 Task: Create dashboard for admin to gain insights into engagement and performance.
Action: Mouse moved to (334, 63)
Screenshot: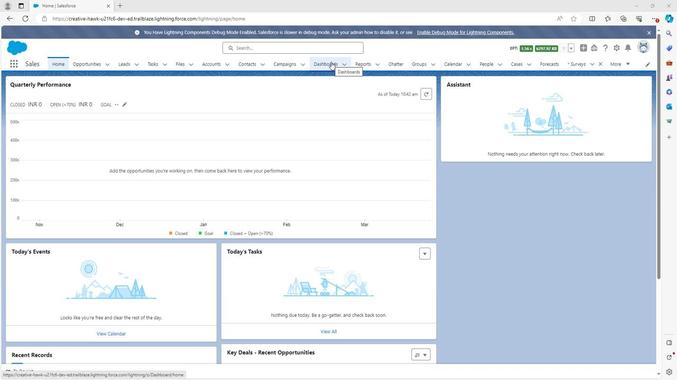 
Action: Mouse pressed left at (334, 63)
Screenshot: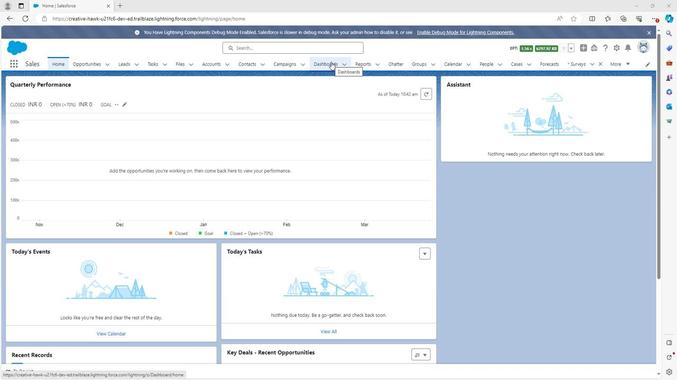 
Action: Mouse moved to (603, 93)
Screenshot: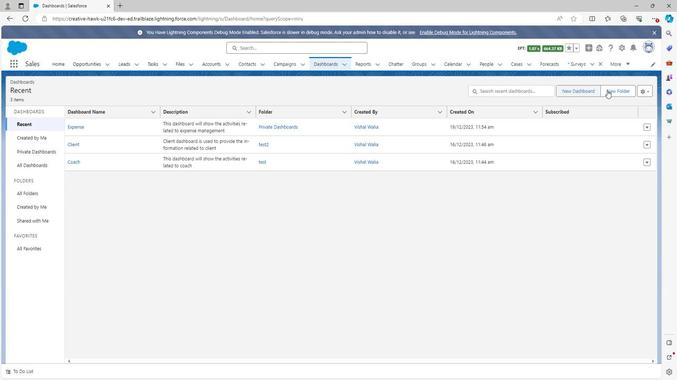 
Action: Mouse pressed left at (603, 93)
Screenshot: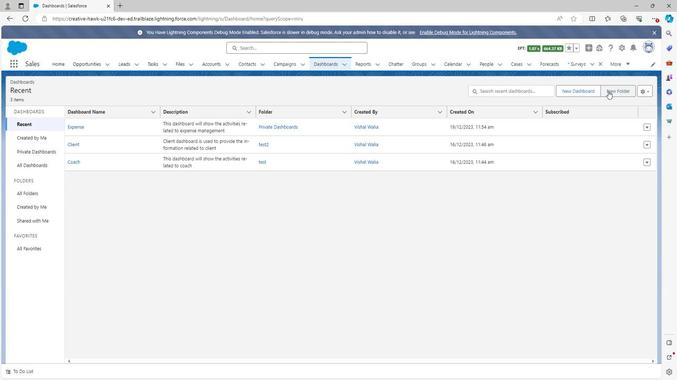 
Action: Mouse moved to (273, 190)
Screenshot: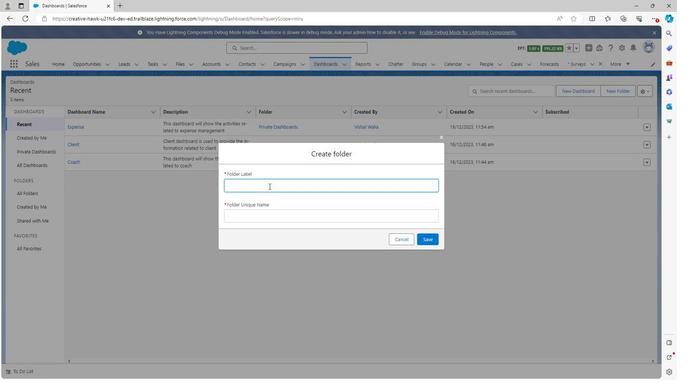 
Action: Mouse pressed left at (273, 190)
Screenshot: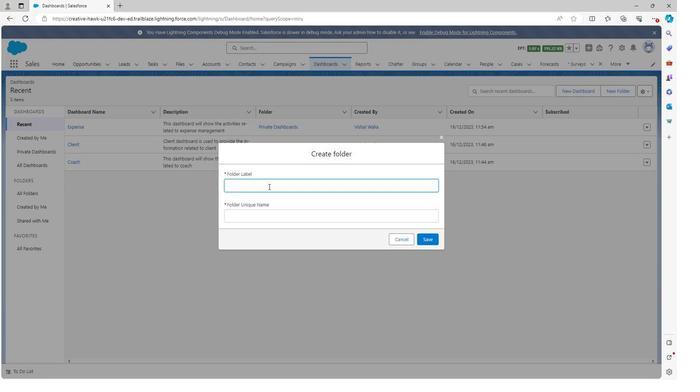 
Action: Key pressed <Key.shift>Announcement
Screenshot: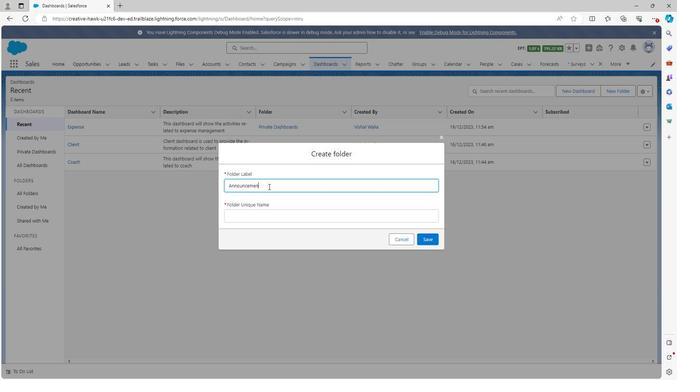 
Action: Mouse moved to (282, 200)
Screenshot: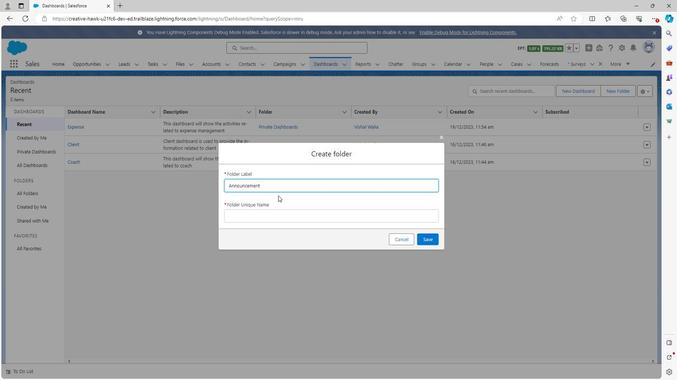 
Action: Mouse pressed left at (282, 200)
Screenshot: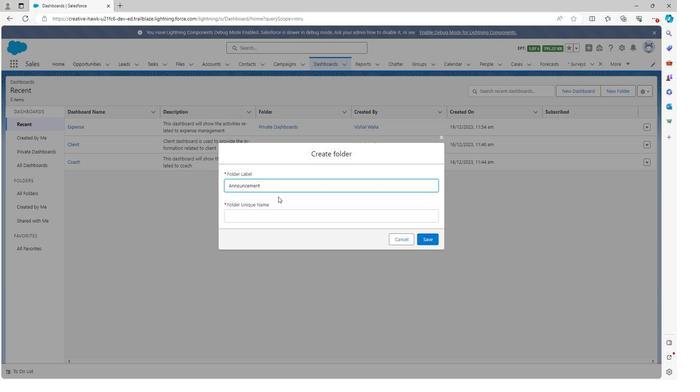 
Action: Mouse moved to (312, 200)
Screenshot: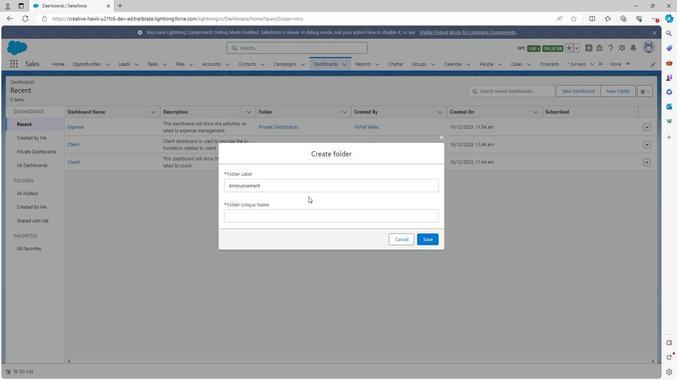
Action: Mouse pressed left at (312, 200)
Screenshot: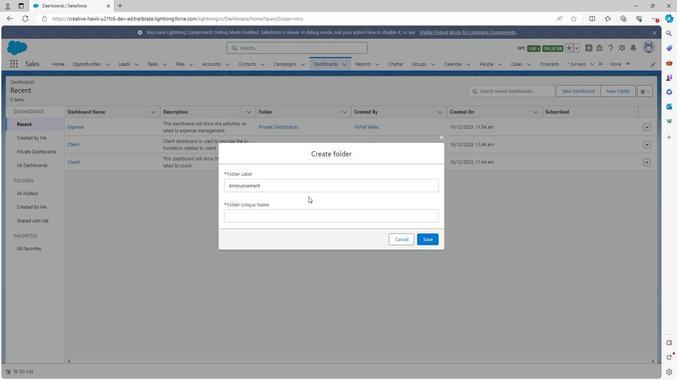 
Action: Mouse moved to (286, 223)
Screenshot: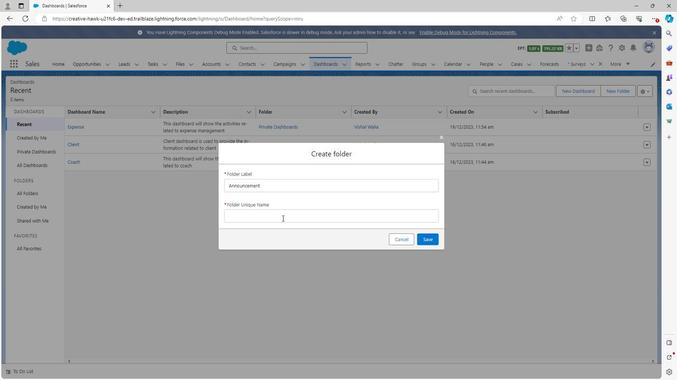 
Action: Mouse pressed left at (286, 223)
Screenshot: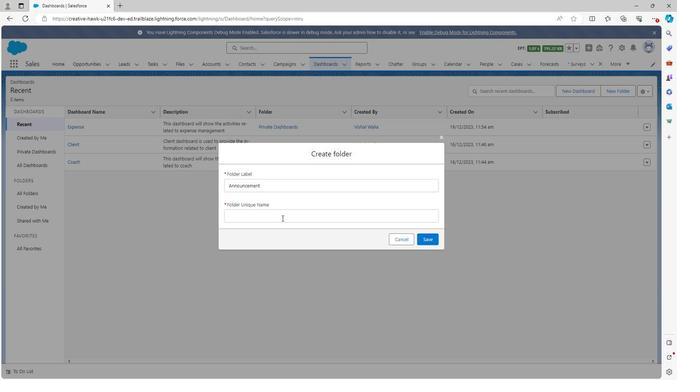 
Action: Mouse moved to (424, 242)
Screenshot: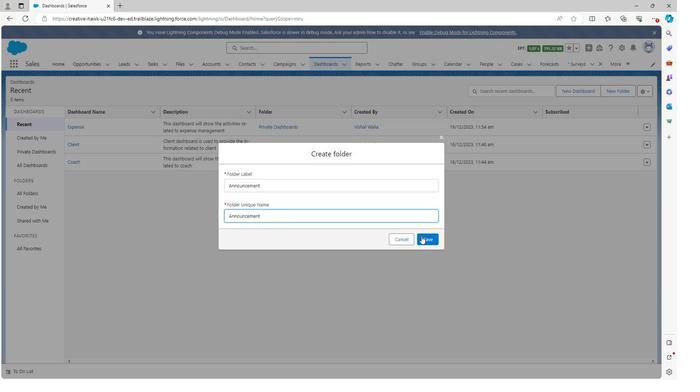 
Action: Mouse pressed left at (424, 242)
Screenshot: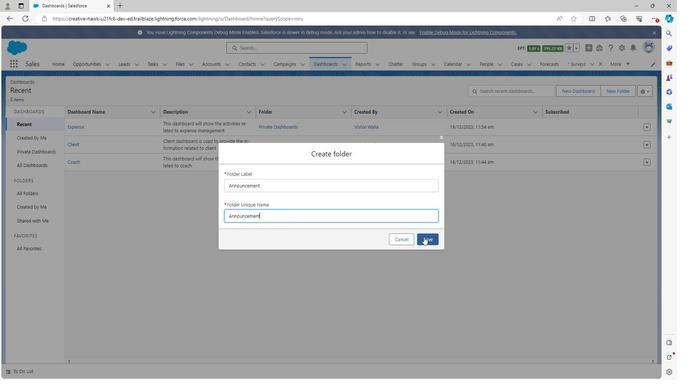 
Action: Mouse moved to (555, 95)
Screenshot: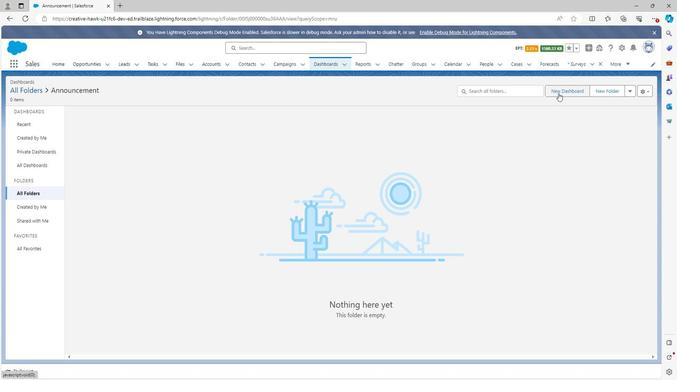
Action: Mouse pressed left at (555, 95)
Screenshot: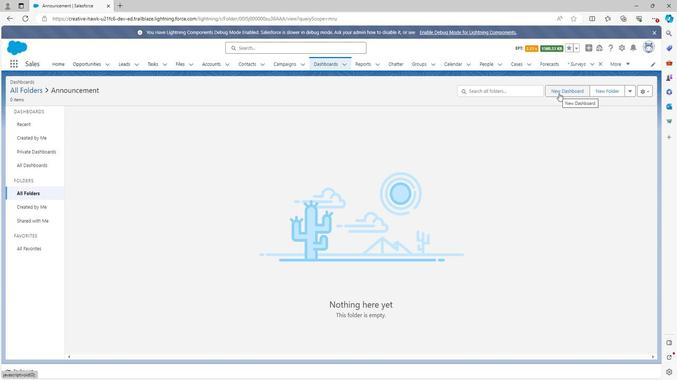 
Action: Mouse moved to (334, 193)
Screenshot: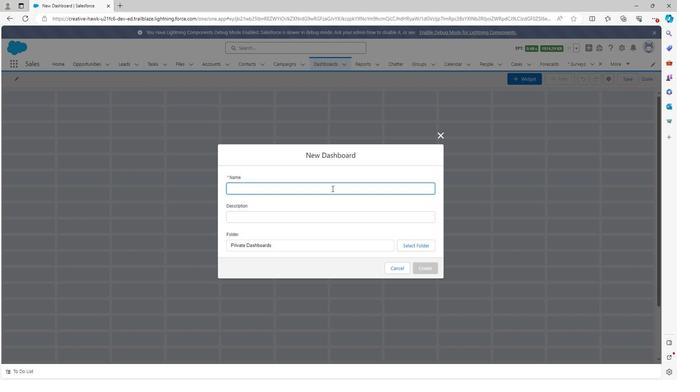 
Action: Mouse pressed left at (334, 193)
Screenshot: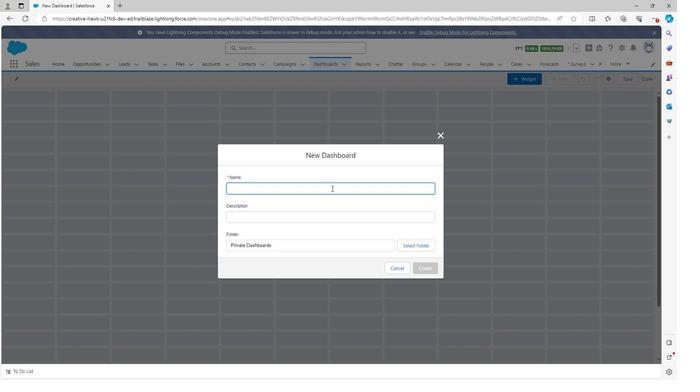 
Action: Key pressed <Key.shift><Key.shift><Key.shift><Key.shift><Key.shift><Key.shift><Key.shift><Key.shift><Key.shift><Key.shift><Key.shift><Key.shift><Key.shift><Key.shift><Key.shift><Key.shift><Key.shift><Key.shift><Key.shift><Key.shift><Key.shift><Key.shift><Key.shift><Key.shift><Key.shift><Key.shift><Key.shift><Key.shift><Key.shift><Key.shift><Key.shift><Key.shift><Key.shift><Key.shift><Key.shift><Key.shift><Key.shift><Key.shift><Key.shift><Key.shift><Key.shift><Key.shift><Key.shift><Key.shift><Key.shift><Key.shift><Key.shift><Key.shift><Key.shift><Key.shift><Key.shift><Key.shift><Key.shift><Key.shift><Key.shift><Key.shift><Key.shift><Key.shift><Key.shift><Key.shift><Key.shift><Key.shift><Key.shift><Key.shift><Key.shift><Key.shift><Key.shift><Key.shift><Key.shift><Key.shift><Key.shift><Key.shift><Key.shift><Key.shift><Key.shift><Key.shift><Key.shift><Key.shift><Key.shift><Key.shift><Key.shift><Key.shift><Key.shift><Key.shift><Key.shift><Key.shift><Key.shift><Key.shift><Key.shift><Key.shift><Key.shift><Key.shift><Key.shift><Key.shift><Key.shift><Key.shift><Key.shift><Key.shift><Key.shift><Key.shift><Key.shift><Key.shift><Key.shift><Key.shift><Key.shift><Key.shift><Key.shift><Key.shift><Key.shift><Key.shift><Key.shift><Key.shift><Key.shift><Key.shift><Key.shift><Key.shift><Key.shift><Key.shift><Key.shift><Key.shift><Key.shift><Key.shift><Key.shift><Key.shift><Key.shift><Key.shift><Key.shift><Key.shift><Key.shift><Key.shift><Key.shift><Key.shift><Key.shift><Key.shift><Key.shift><Key.shift><Key.shift><Key.shift><Key.shift><Key.shift><Key.shift><Key.shift><Key.shift><Key.shift><Key.shift><Key.shift><Key.shift>Event<Key.space>feedback<Key.space>and<Key.space>performance
Screenshot: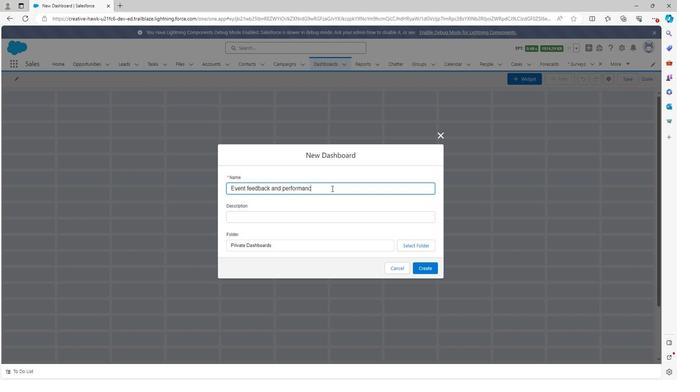 
Action: Mouse moved to (291, 206)
Screenshot: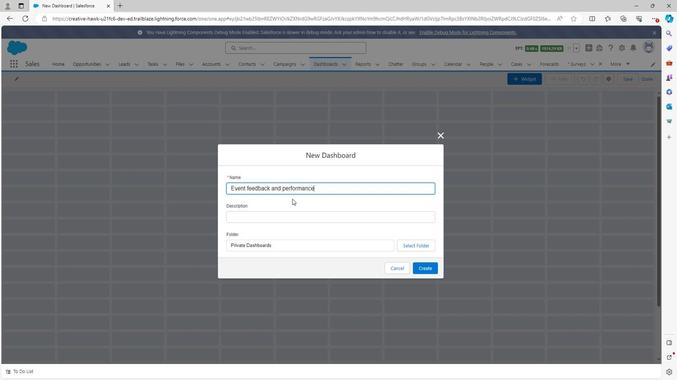 
Action: Mouse pressed left at (291, 206)
Screenshot: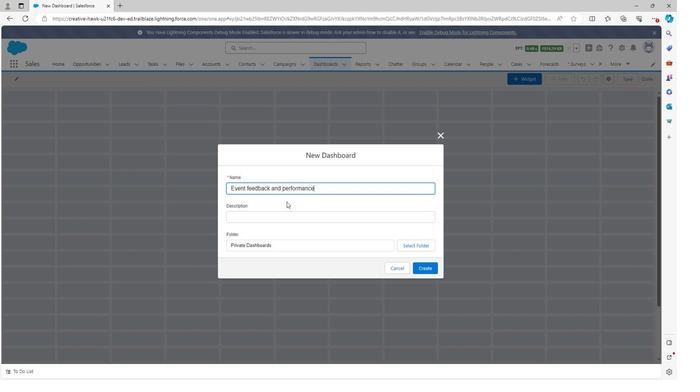 
Action: Mouse moved to (273, 219)
Screenshot: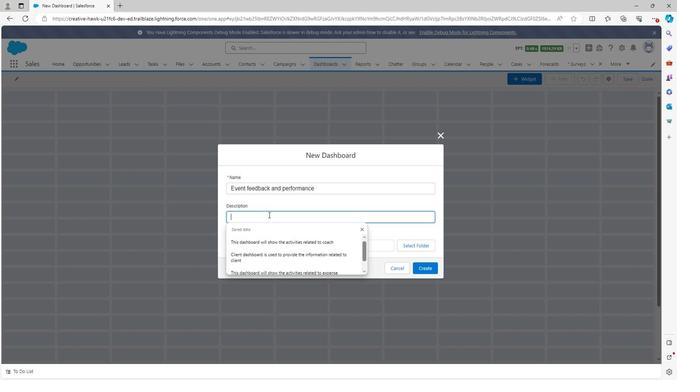
Action: Mouse pressed left at (273, 219)
Screenshot: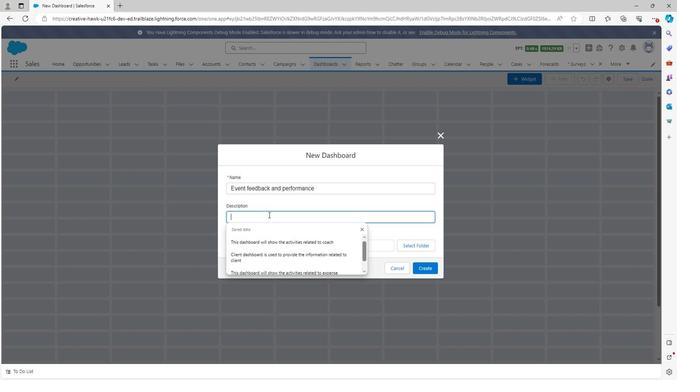 
Action: Mouse moved to (319, 224)
Screenshot: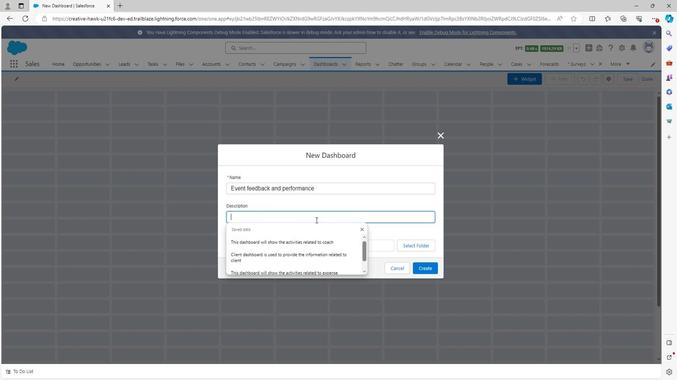 
Action: Key pressed <Key.shift><Key.shift>Event<Key.space>feedback<Key.space>and<Key.space>performav<Key.backspace>nce<Key.space>dashboard<Key.space>is<Key.space>used<Key.space>to<Key.space>show<Key.space>the<Key.space>feedab<Key.backspace><Key.backspace>v<Key.backspace>back<Key.space>ad<Key.backspace>nd<Key.space>performance<Key.space>of<Key.space>e<Key.backspace><Key.backspace>cl<Key.backspace><Key.backspace><Key.space>client
Screenshot: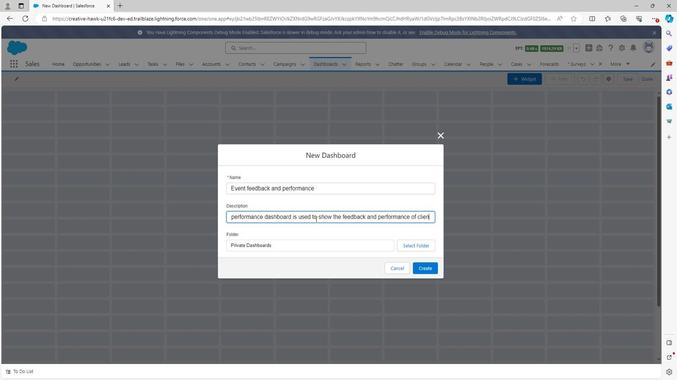 
Action: Mouse moved to (363, 248)
Screenshot: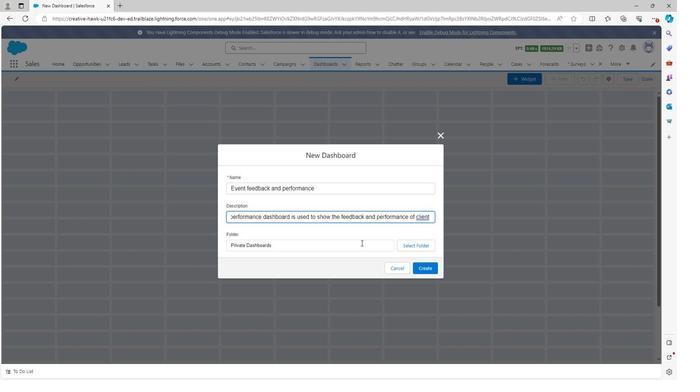 
Action: Mouse pressed left at (363, 248)
Screenshot: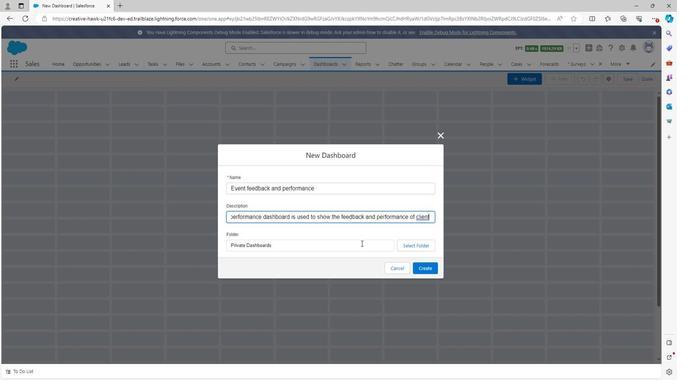 
Action: Mouse moved to (407, 253)
Screenshot: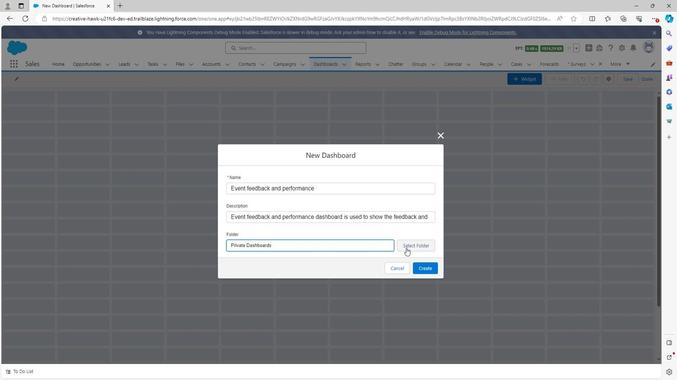 
Action: Mouse pressed left at (407, 253)
Screenshot: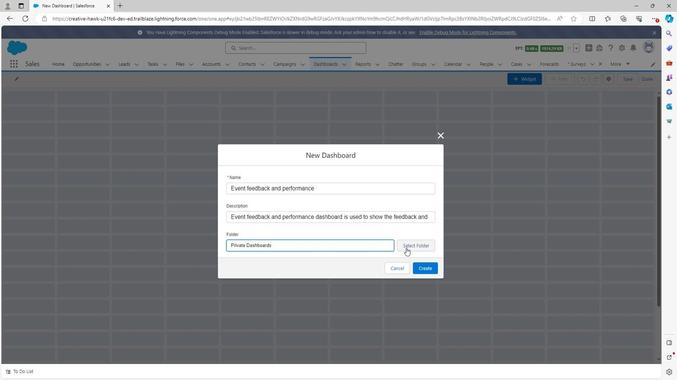 
Action: Mouse moved to (363, 114)
Screenshot: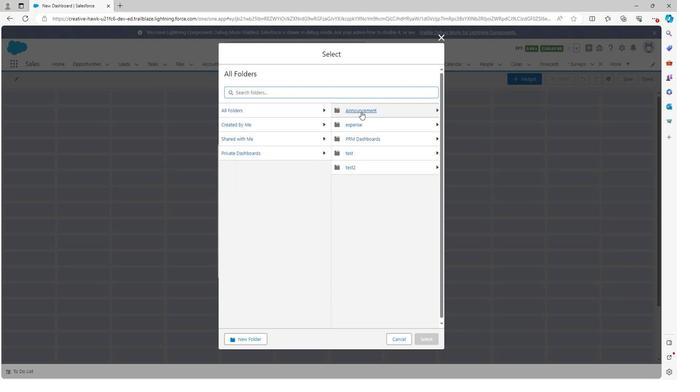 
Action: Mouse pressed left at (363, 114)
Screenshot: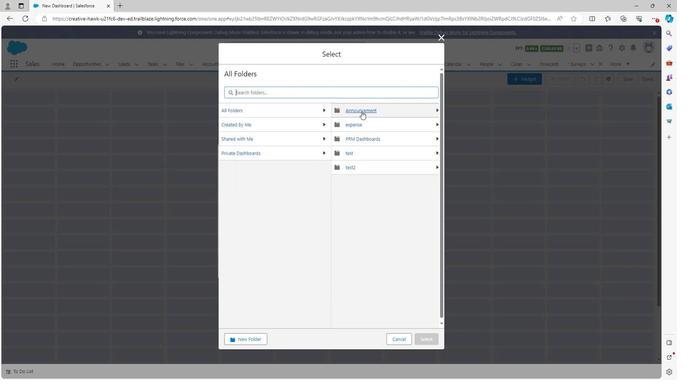 
Action: Mouse moved to (409, 344)
Screenshot: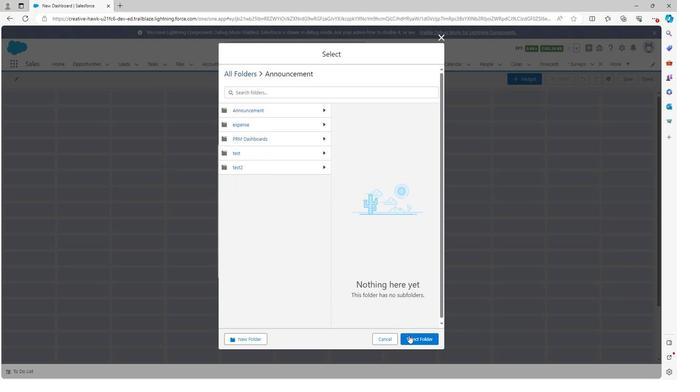 
Action: Mouse pressed left at (409, 344)
Screenshot: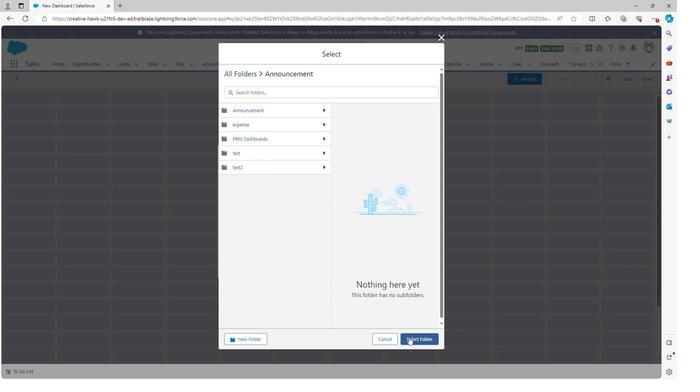 
Action: Mouse moved to (423, 272)
Screenshot: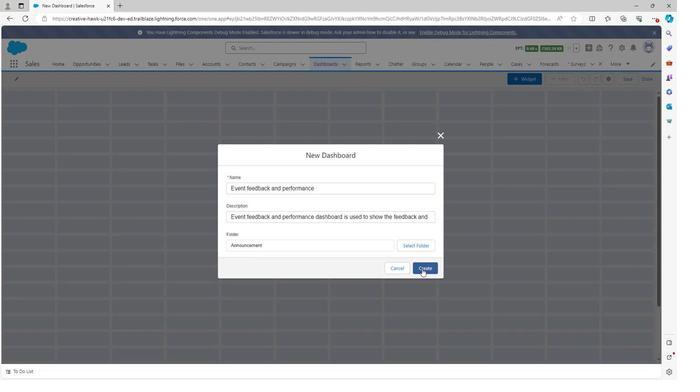 
Action: Mouse pressed left at (423, 272)
Screenshot: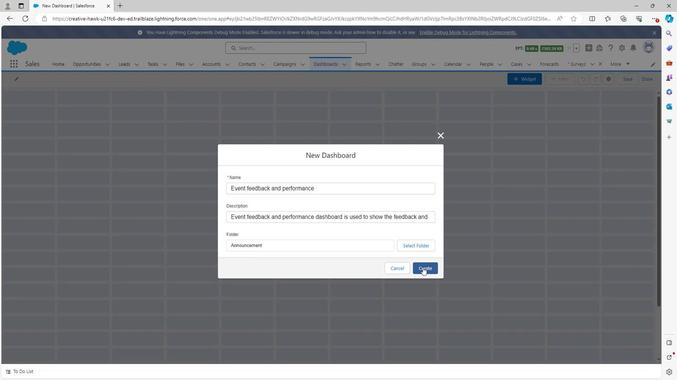 
Action: Mouse moved to (507, 80)
Screenshot: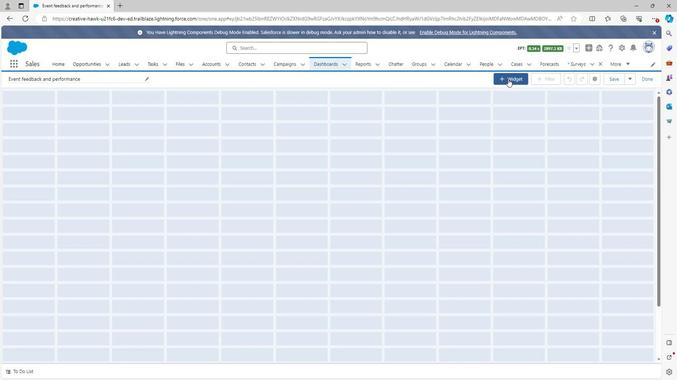 
Action: Mouse pressed left at (507, 80)
Screenshot: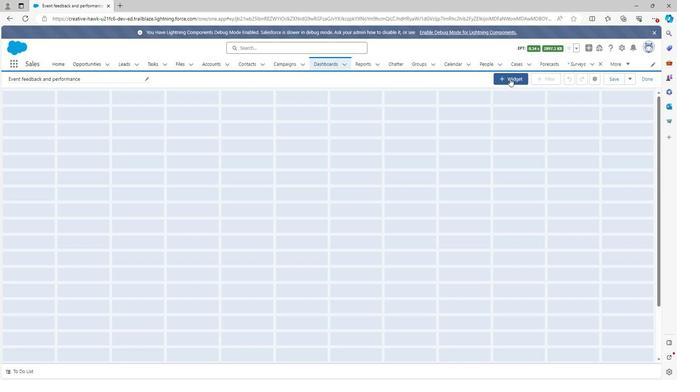 
Action: Mouse moved to (507, 96)
Screenshot: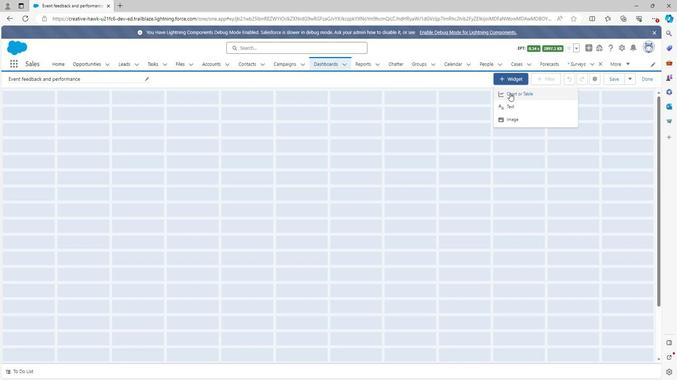 
Action: Mouse pressed left at (507, 96)
Screenshot: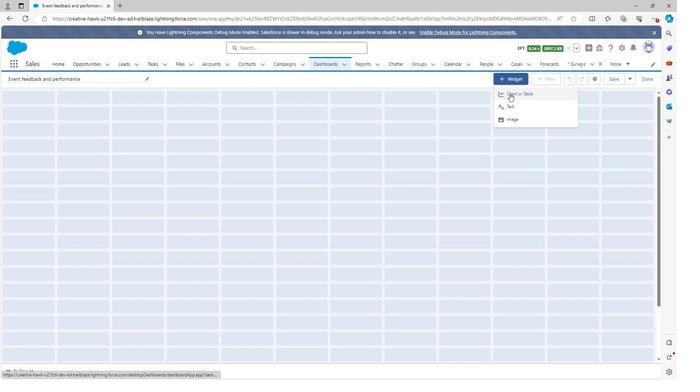 
Action: Mouse moved to (209, 212)
Screenshot: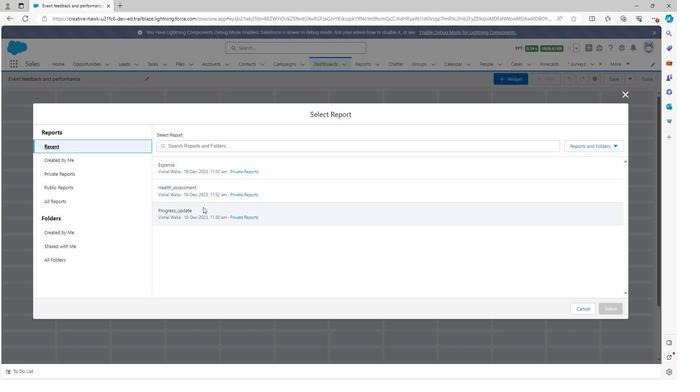 
Action: Mouse pressed left at (209, 212)
Screenshot: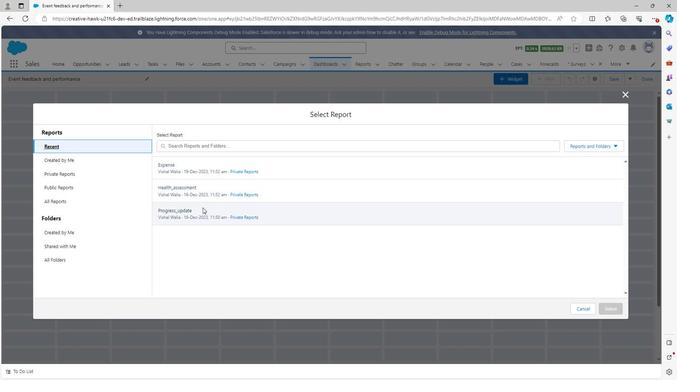 
Action: Mouse moved to (603, 315)
Screenshot: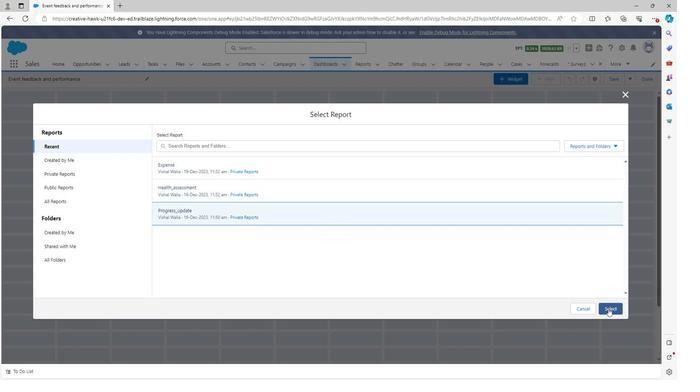 
Action: Mouse pressed left at (603, 315)
Screenshot: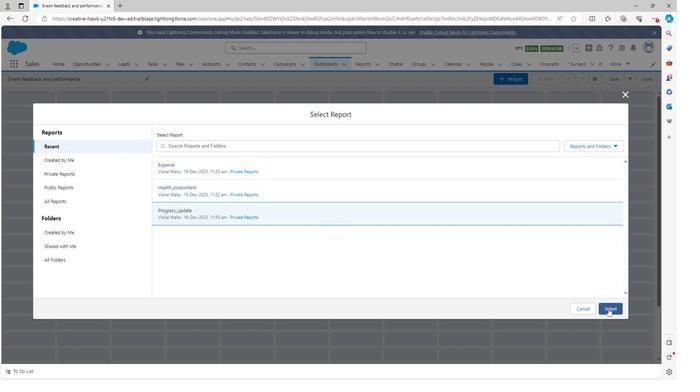 
Action: Mouse moved to (443, 333)
Screenshot: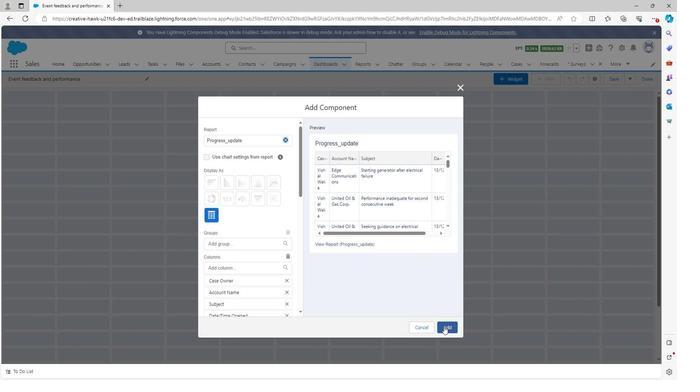 
Action: Mouse pressed left at (443, 333)
Screenshot: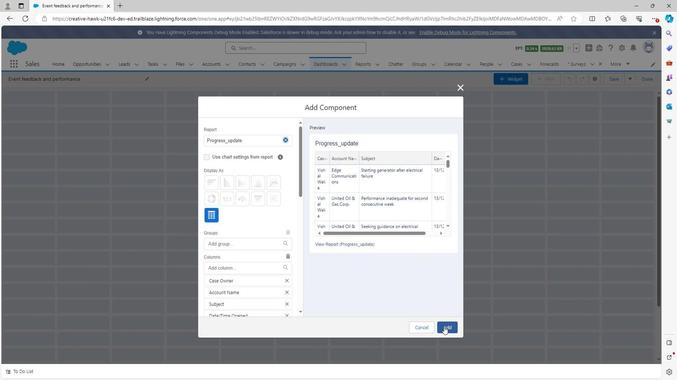 
Action: Mouse moved to (223, 219)
Screenshot: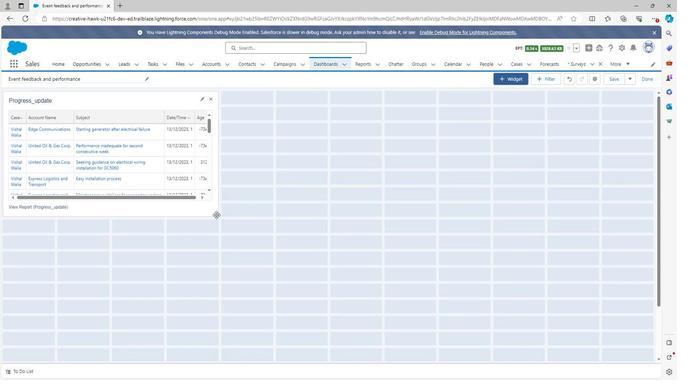 
Action: Mouse pressed left at (223, 219)
Screenshot: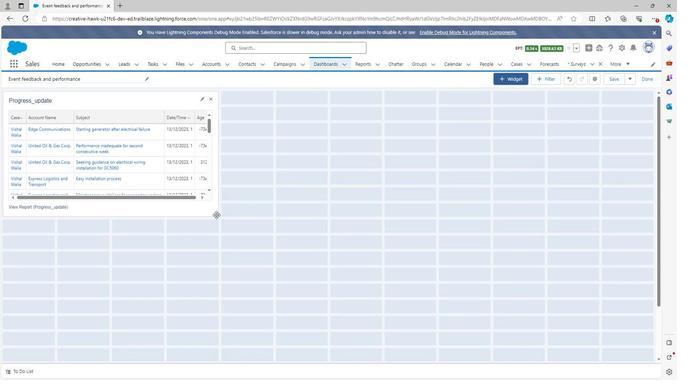 
Action: Mouse moved to (278, 222)
Screenshot: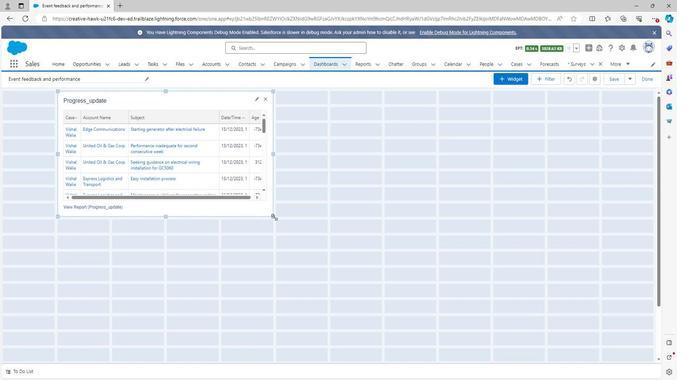 
Action: Mouse pressed left at (278, 222)
Screenshot: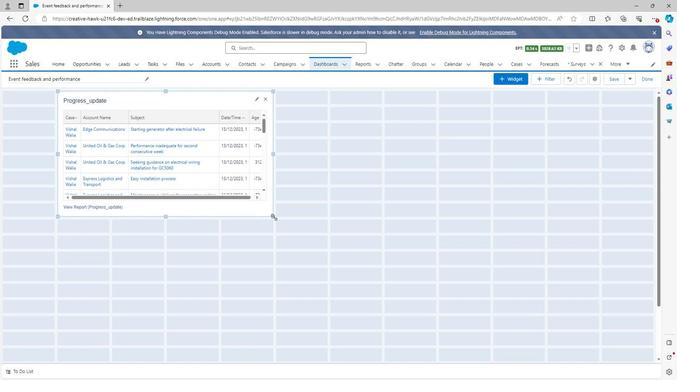 
Action: Mouse moved to (324, 64)
Screenshot: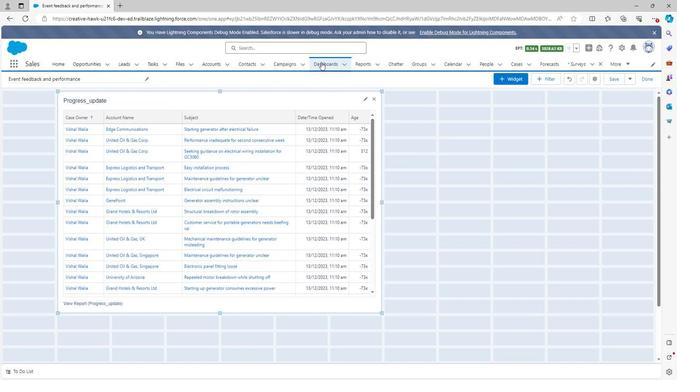 
Action: Mouse pressed left at (324, 64)
Screenshot: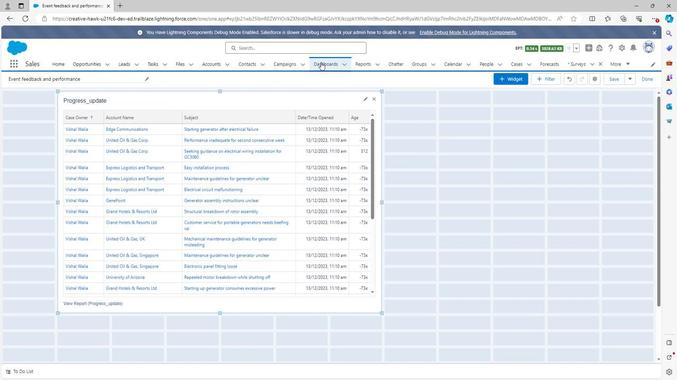 
Action: Mouse moved to (141, 133)
Screenshot: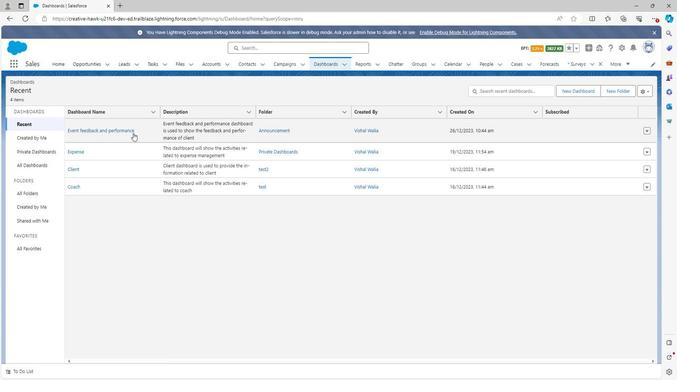 
Action: Mouse pressed left at (141, 133)
Screenshot: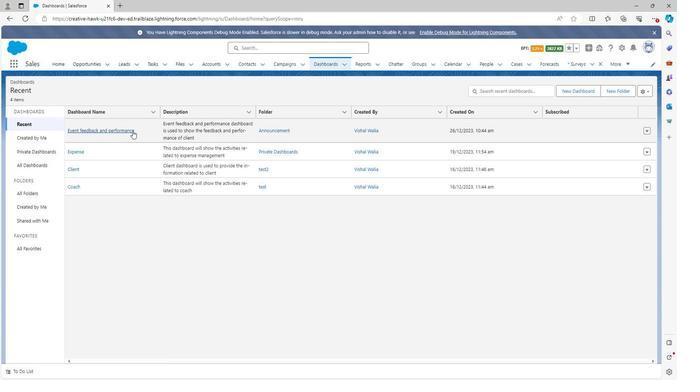 
Action: Mouse moved to (329, 65)
Screenshot: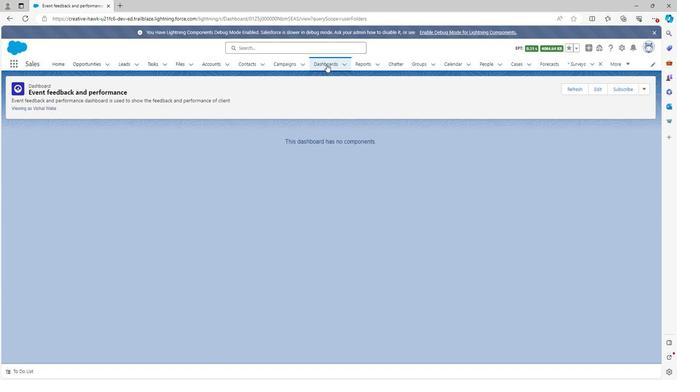 
Action: Mouse pressed left at (329, 65)
Screenshot: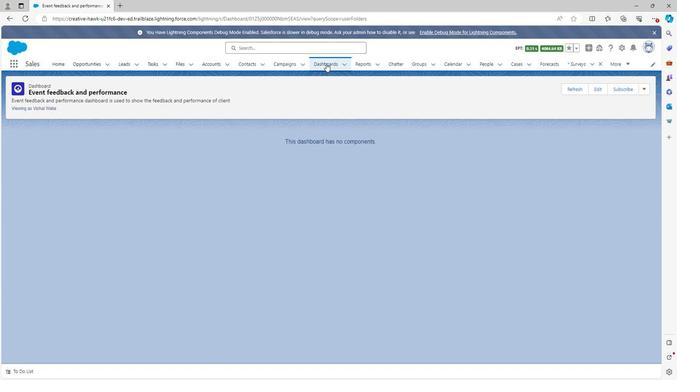 
Action: Mouse moved to (307, 175)
Screenshot: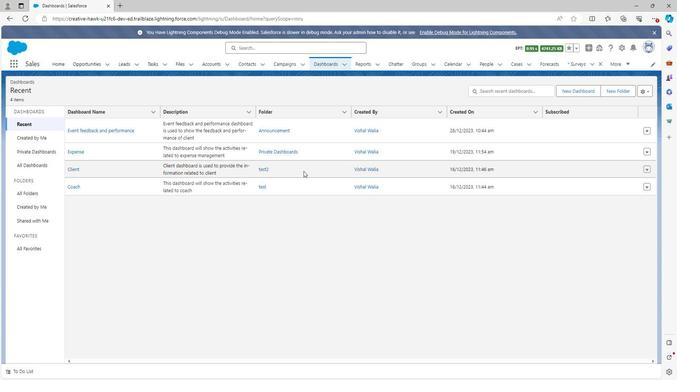 
